 Task: Sort the products in the category "More Deli Meats" by relevance.
Action: Mouse moved to (917, 319)
Screenshot: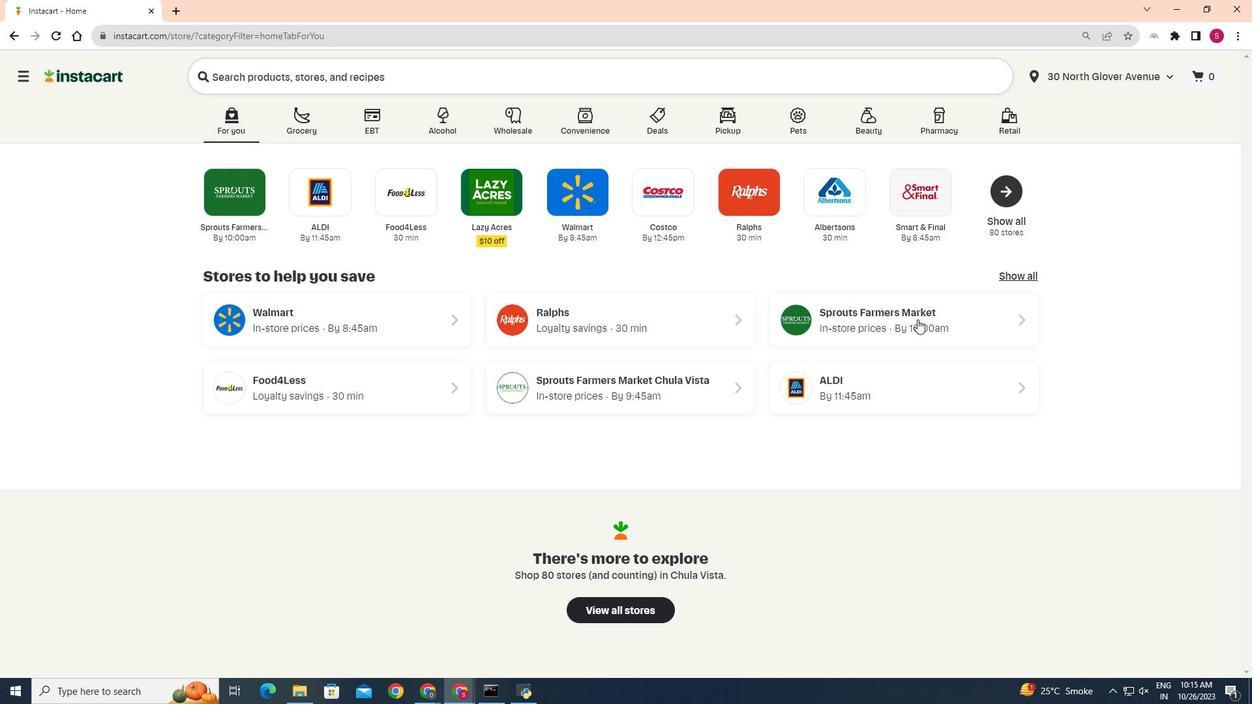 
Action: Mouse pressed left at (917, 319)
Screenshot: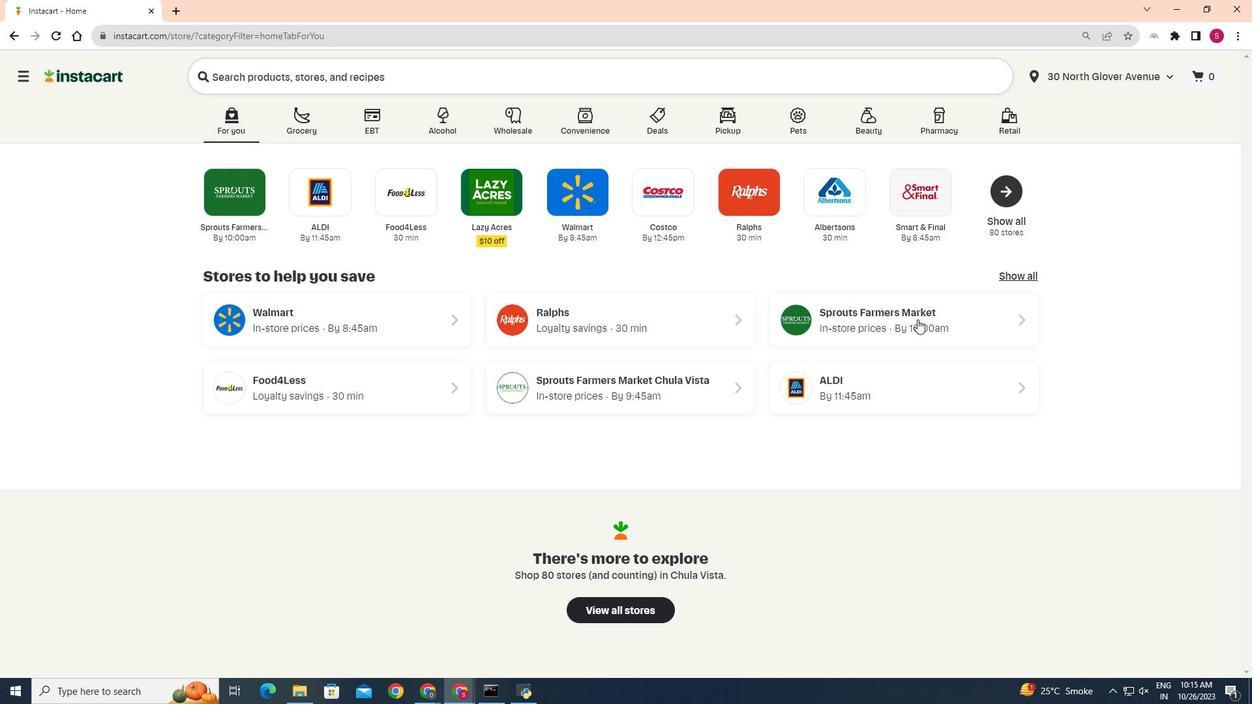 
Action: Mouse moved to (31, 593)
Screenshot: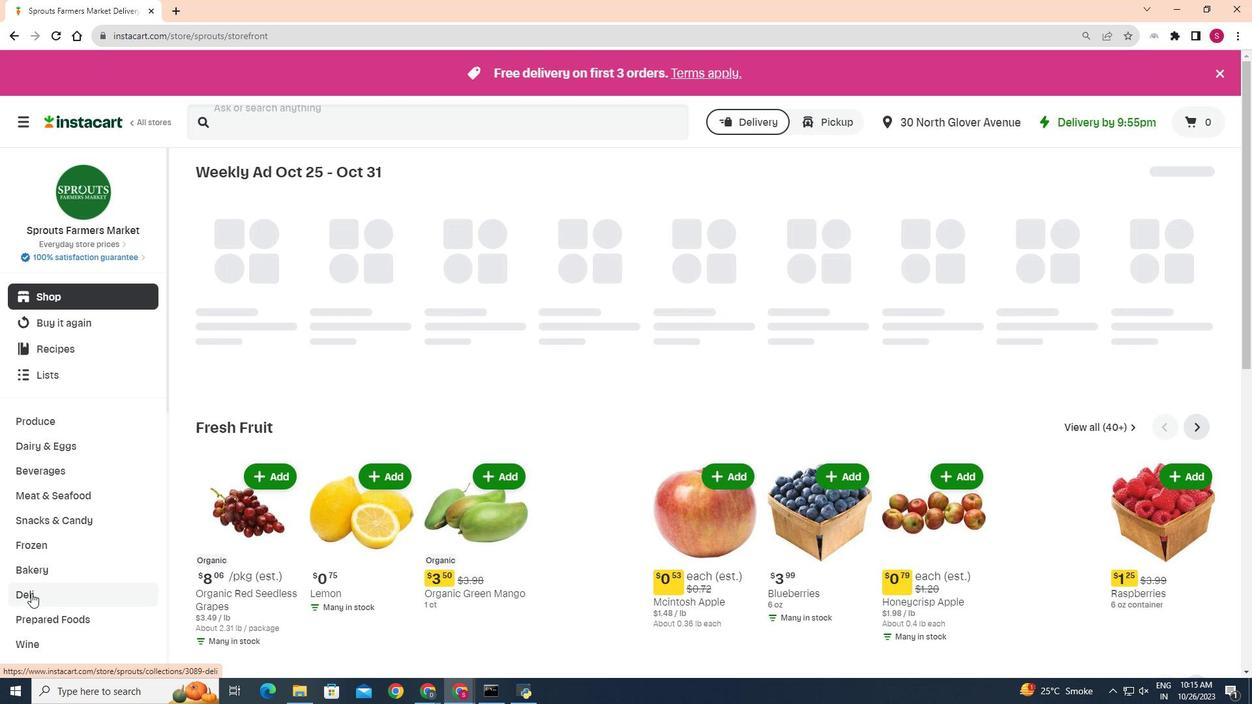 
Action: Mouse pressed left at (31, 593)
Screenshot: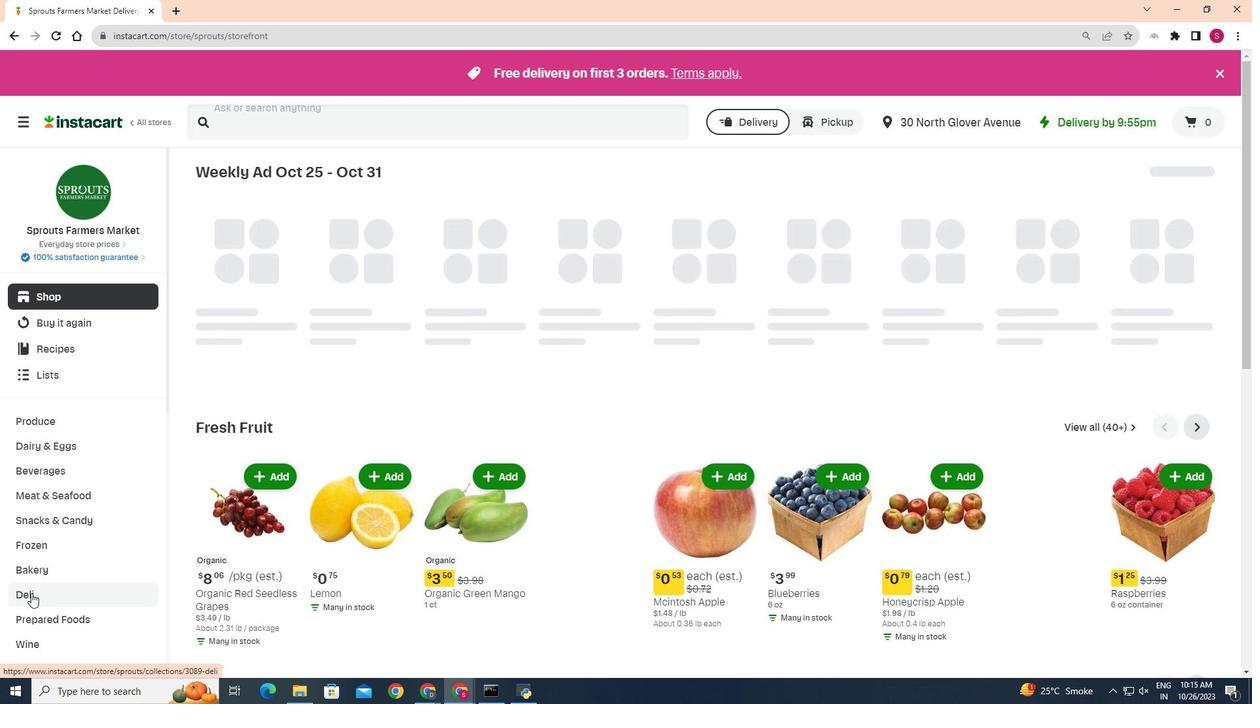 
Action: Mouse moved to (285, 211)
Screenshot: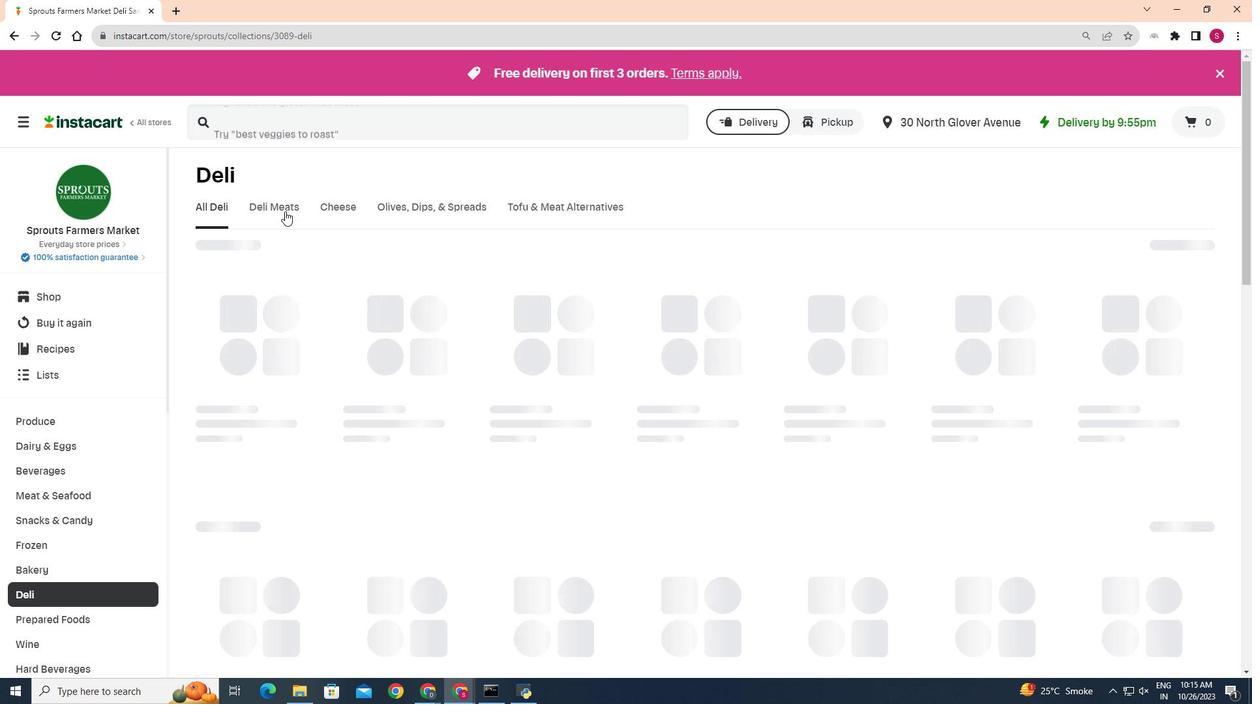 
Action: Mouse pressed left at (285, 211)
Screenshot: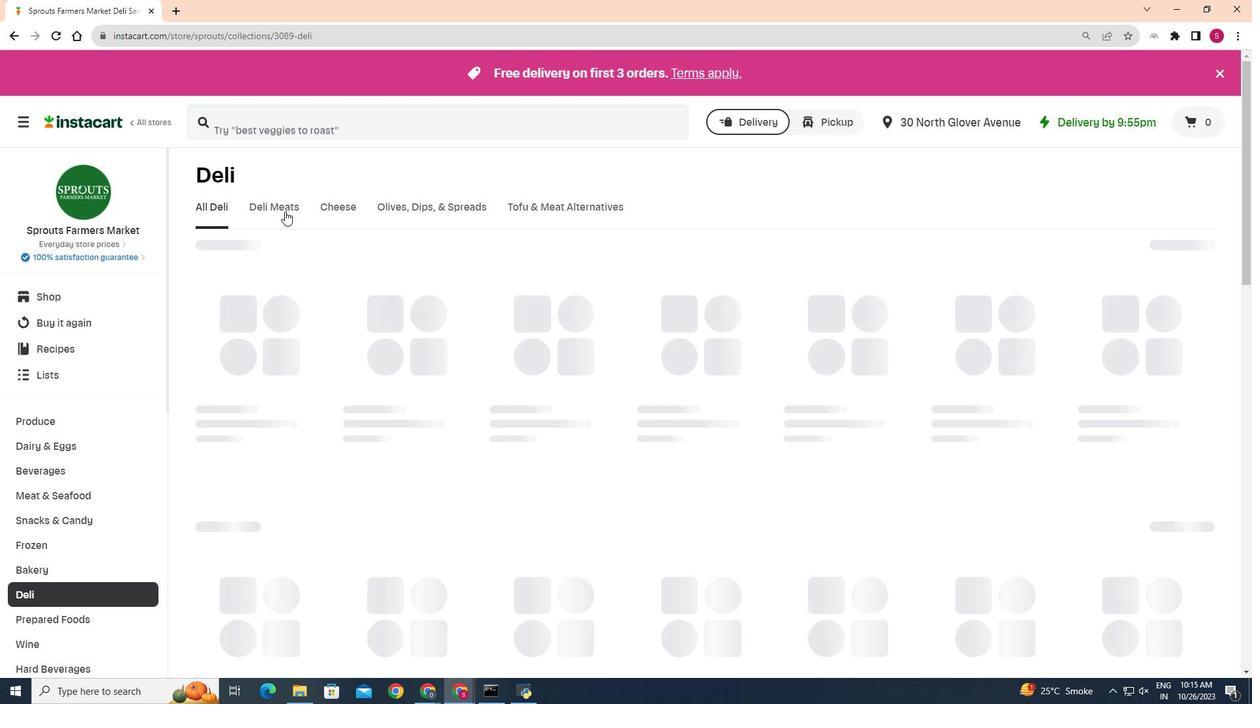 
Action: Mouse moved to (807, 258)
Screenshot: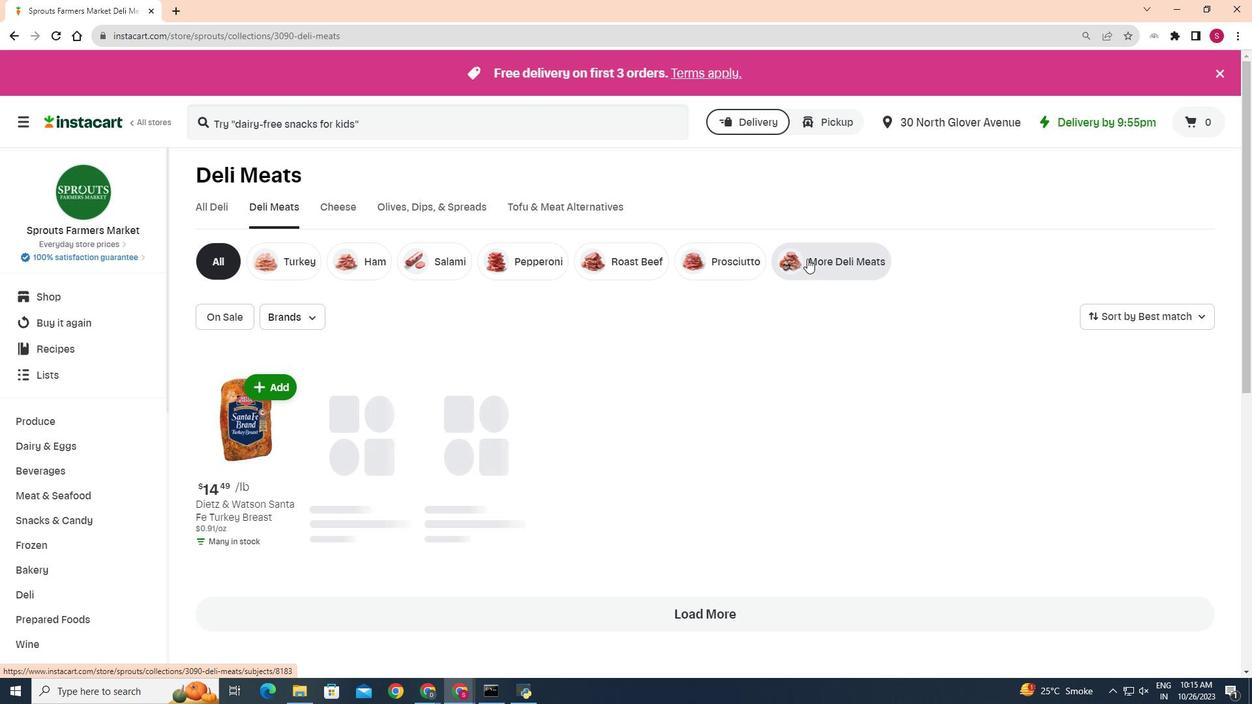 
Action: Mouse pressed left at (807, 258)
Screenshot: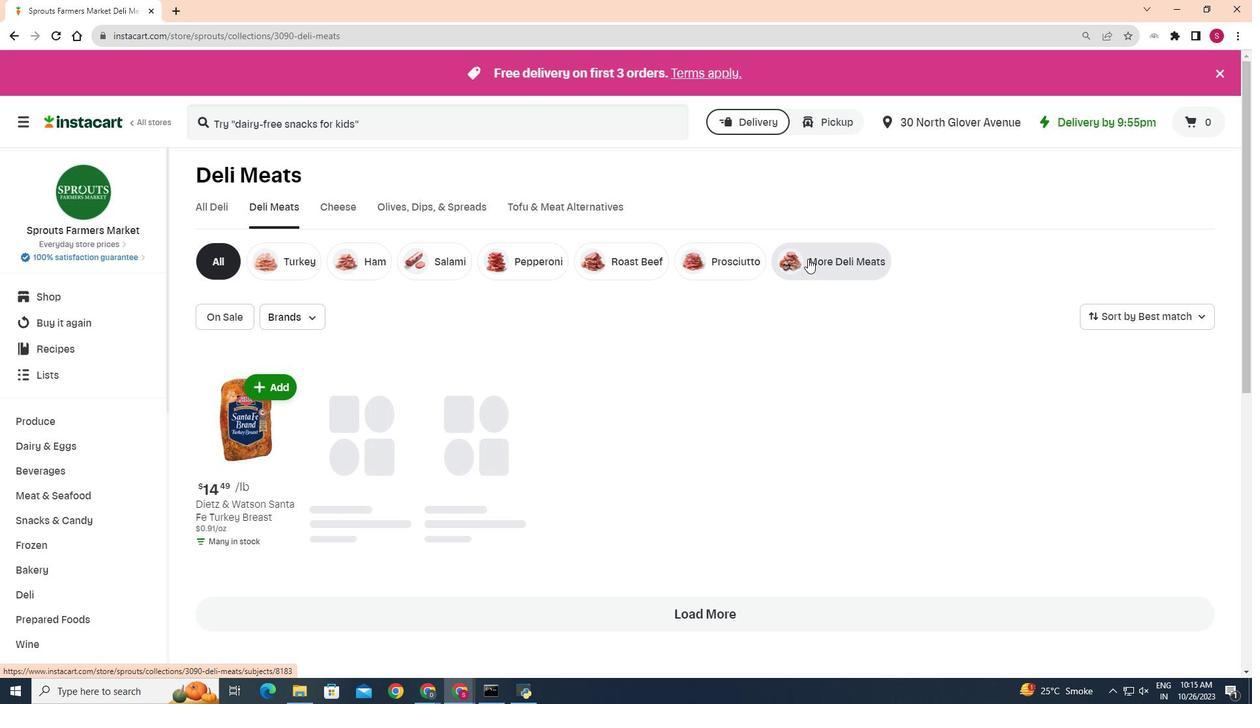 
Action: Mouse moved to (1215, 308)
Screenshot: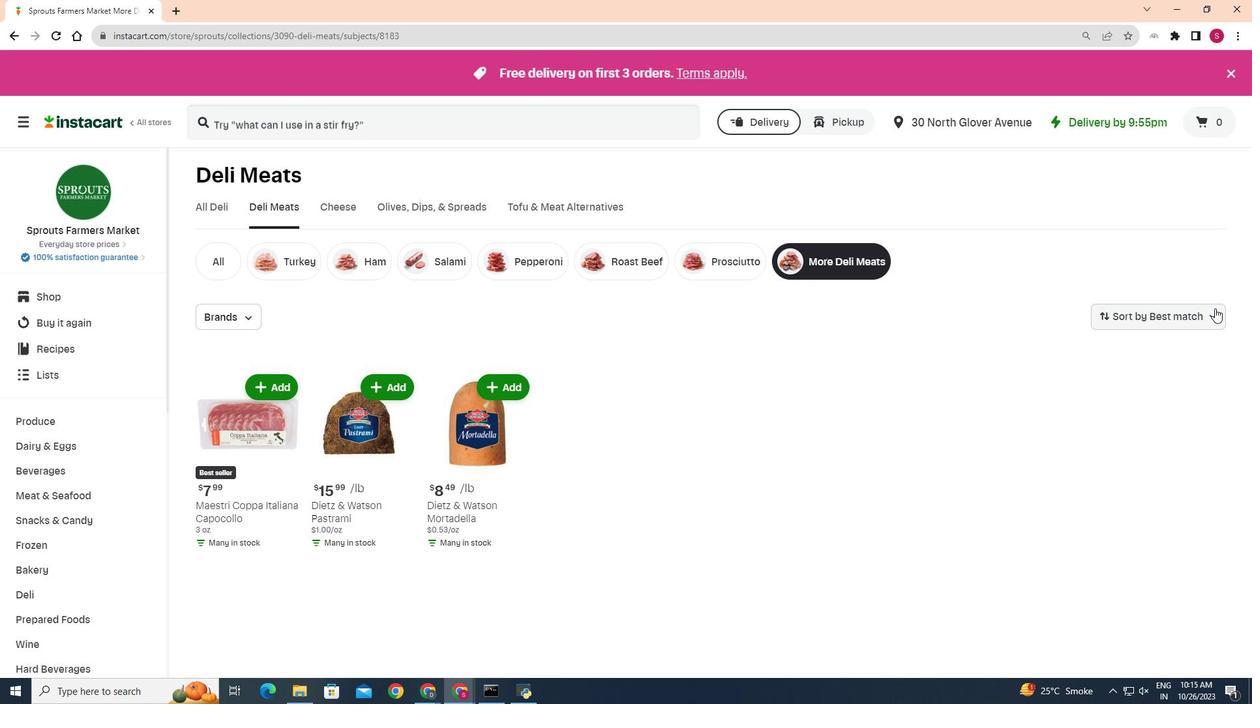 
Action: Mouse pressed left at (1215, 308)
Screenshot: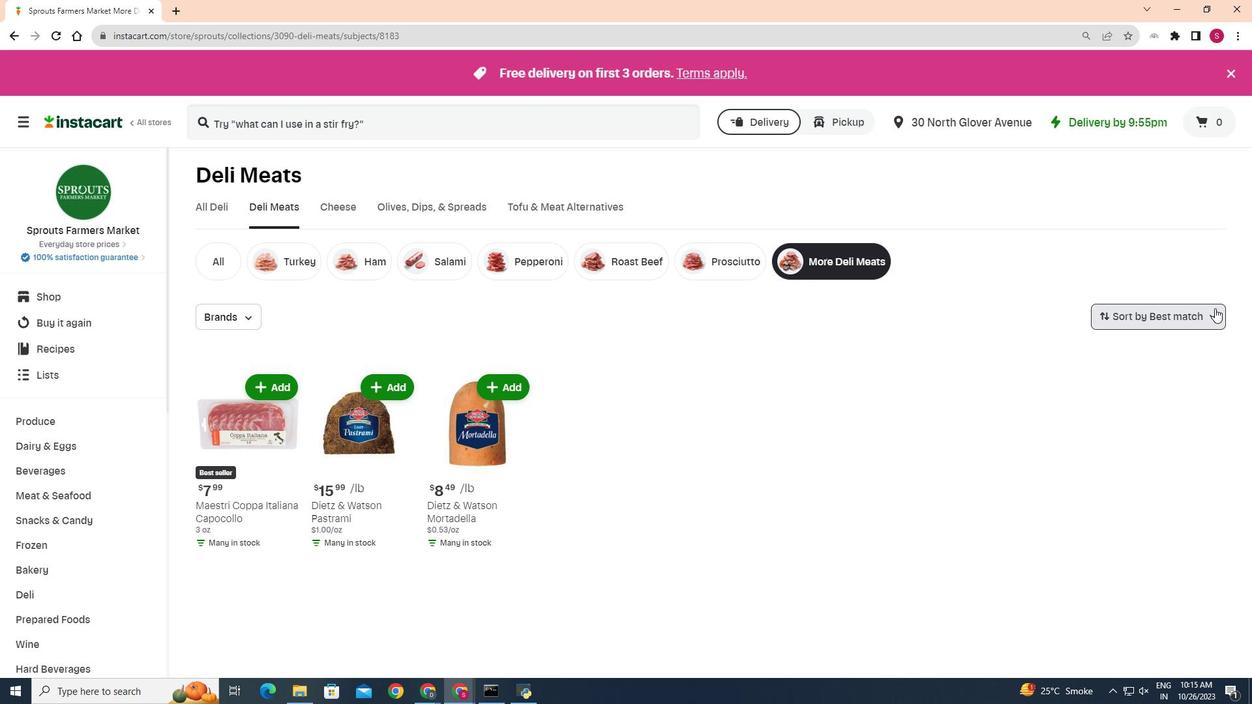 
Action: Mouse moved to (1162, 503)
Screenshot: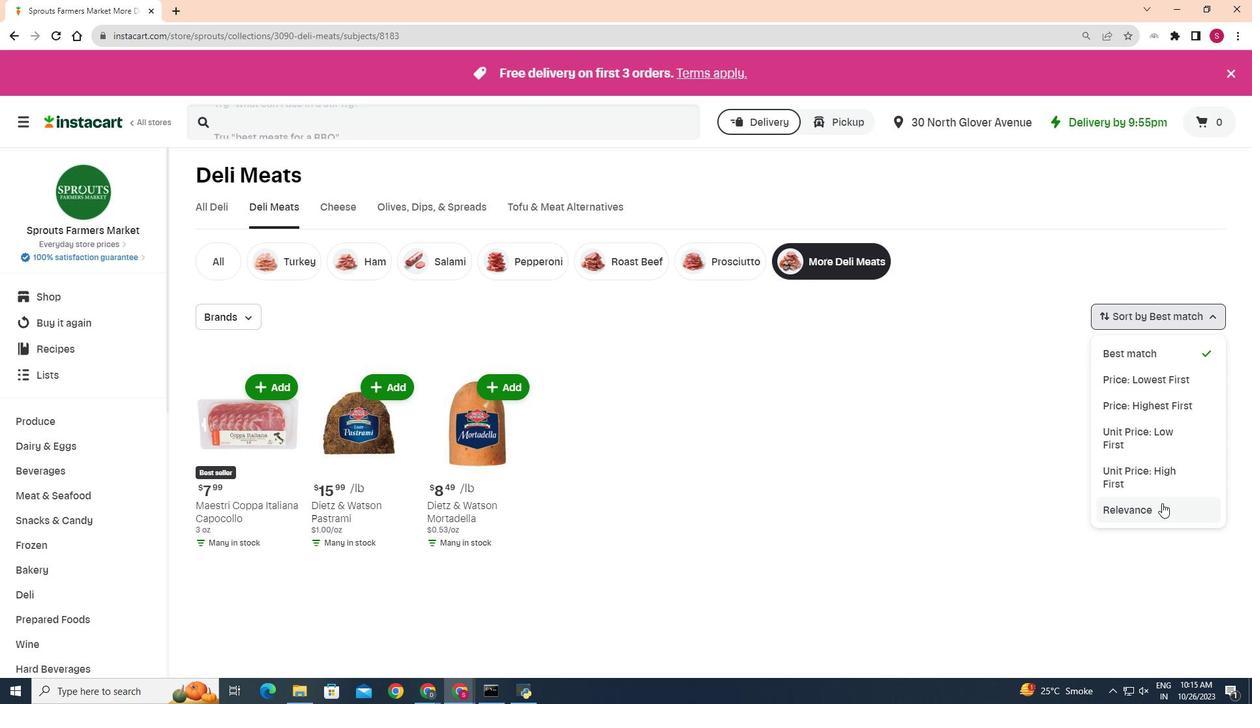
Action: Mouse pressed left at (1162, 503)
Screenshot: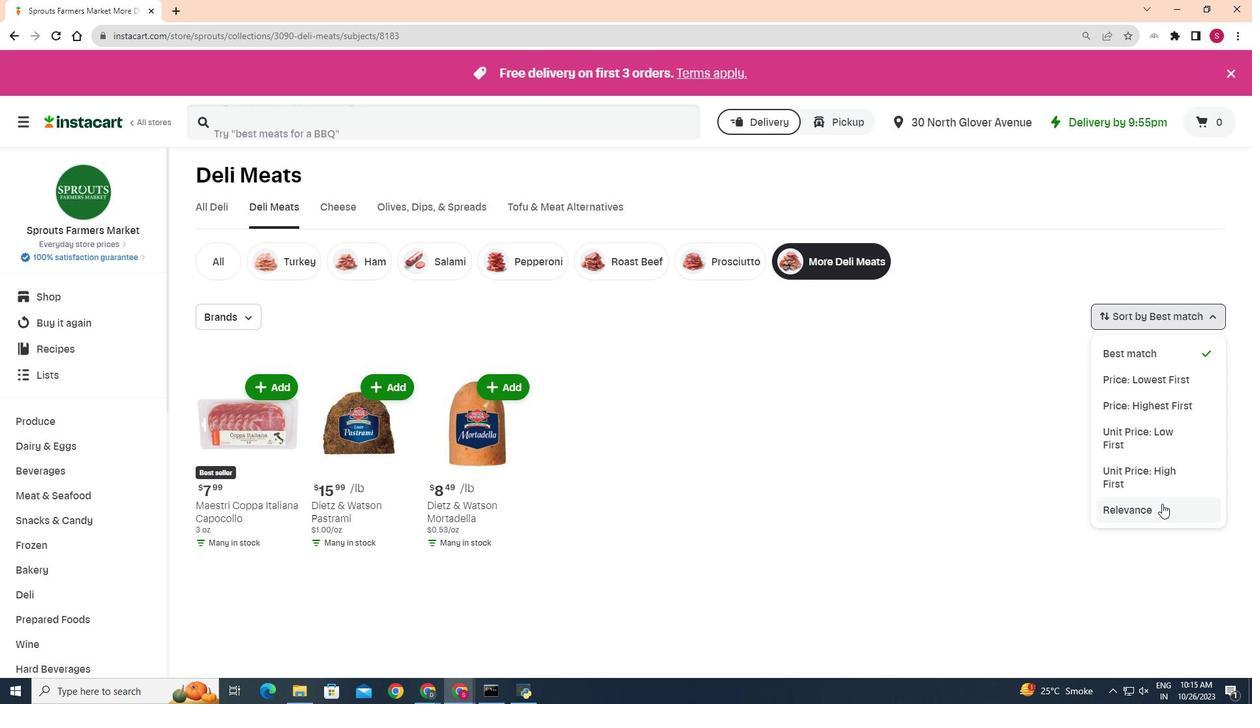 
Action: Mouse moved to (920, 391)
Screenshot: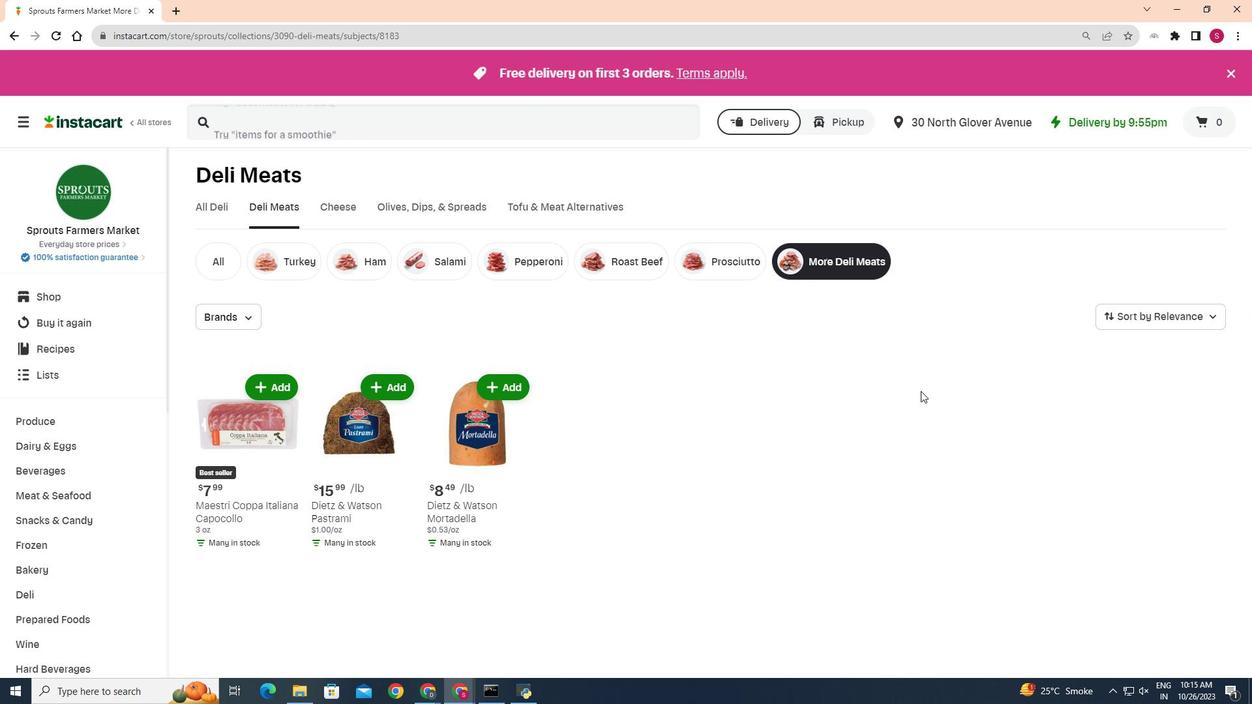 
